 Task: In the "Upcoming" board, enter the title "No More Upcoming Items".
Action: Mouse moved to (259, 179)
Screenshot: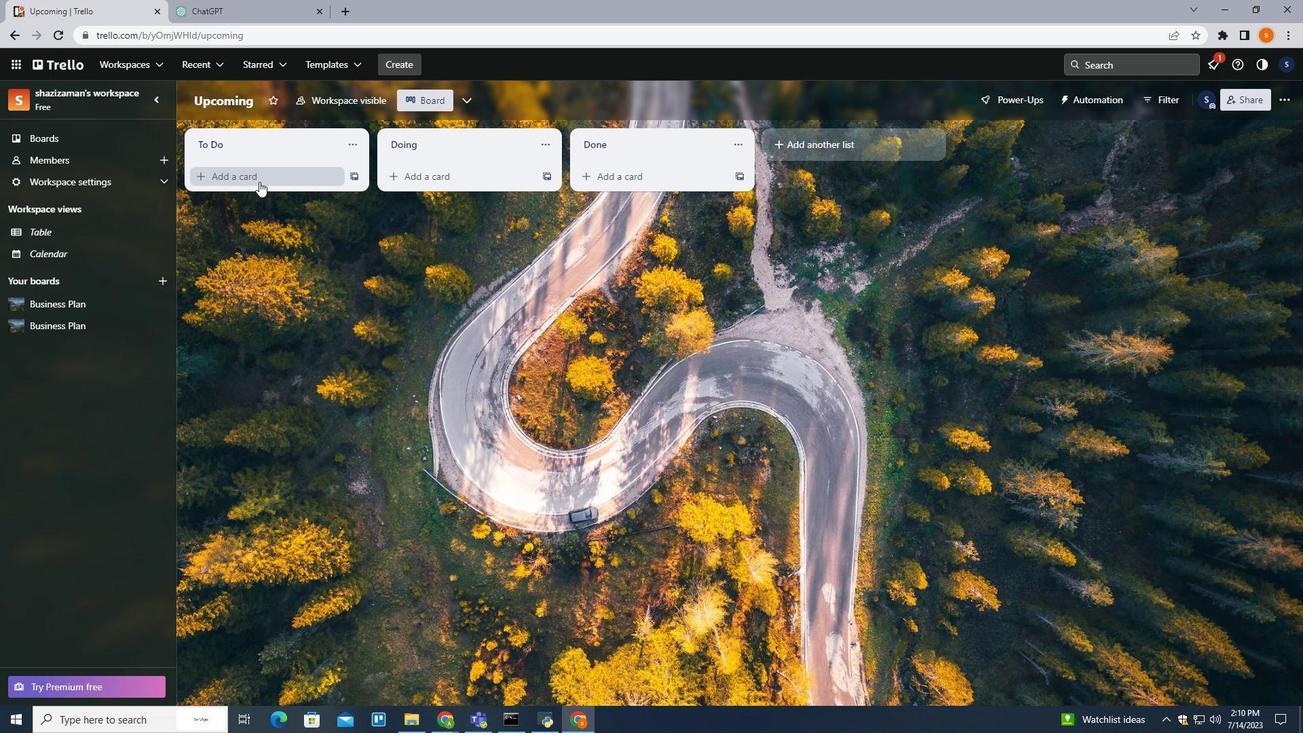 
Action: Mouse pressed left at (259, 179)
Screenshot: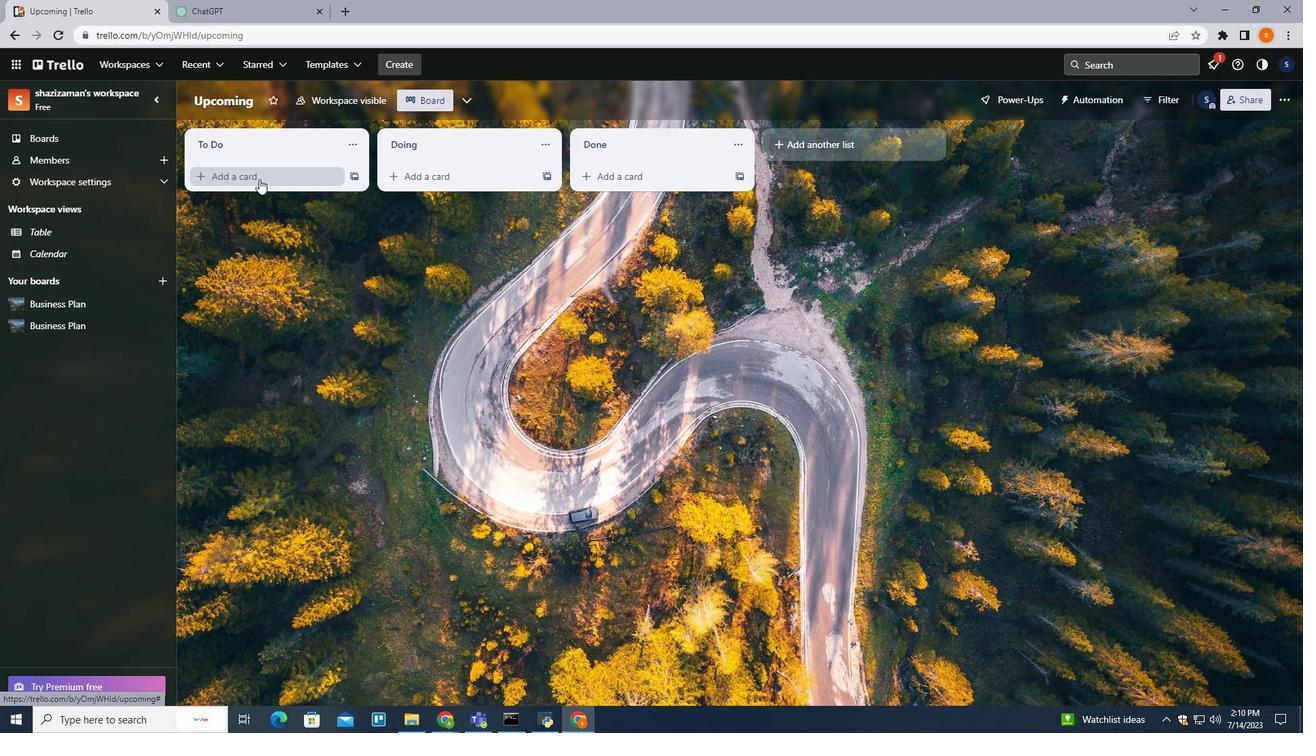 
Action: Key pressed <Key.shift><Key.shift><Key.shift><Key.shift><Key.shift><Key.shift><Key.shift><Key.shift><Key.shift><Key.shift><Key.shift><Key.shift><Key.shift><Key.shift><Key.shift><Key.shift><Key.shift><Key.shift>No<Key.space>more<Key.space><Key.shift>Uc<Key.backspace>pcoming<Key.space><Key.shift>Itema<Key.backspace>s<Key.enter>
Screenshot: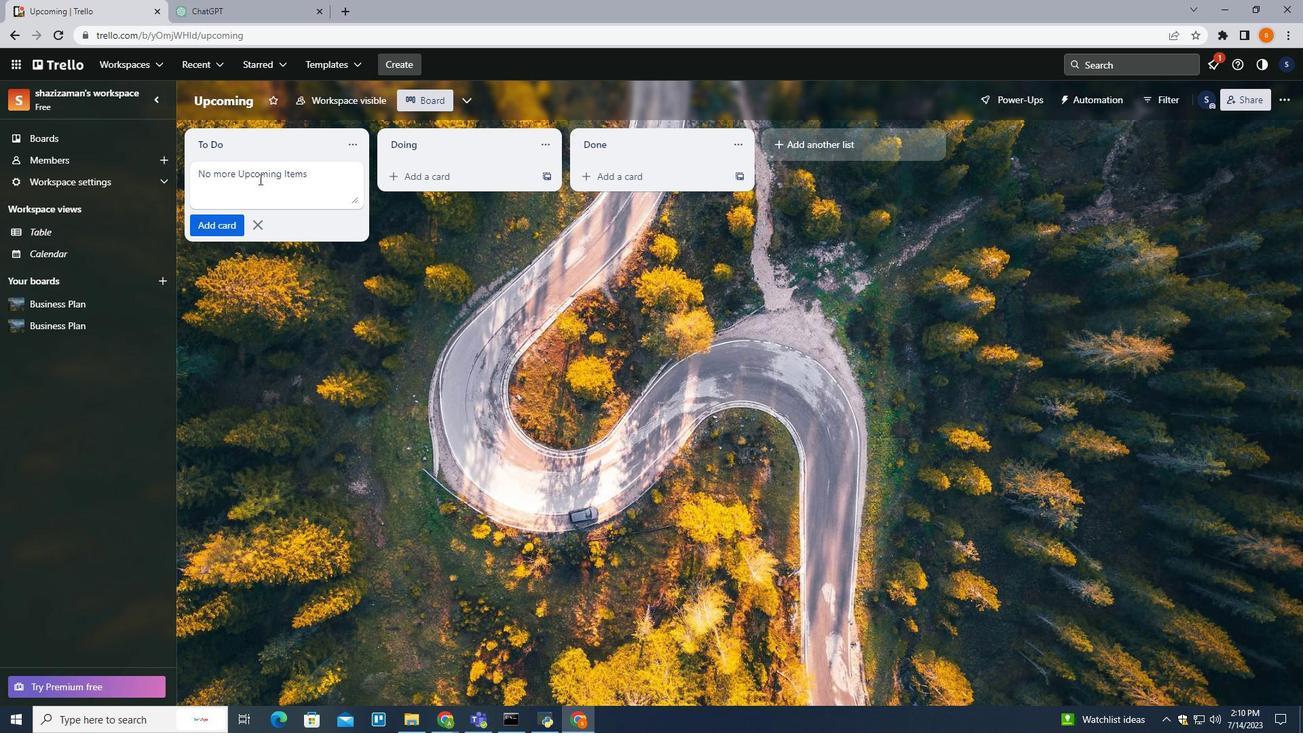 
Action: Mouse moved to (513, 471)
Screenshot: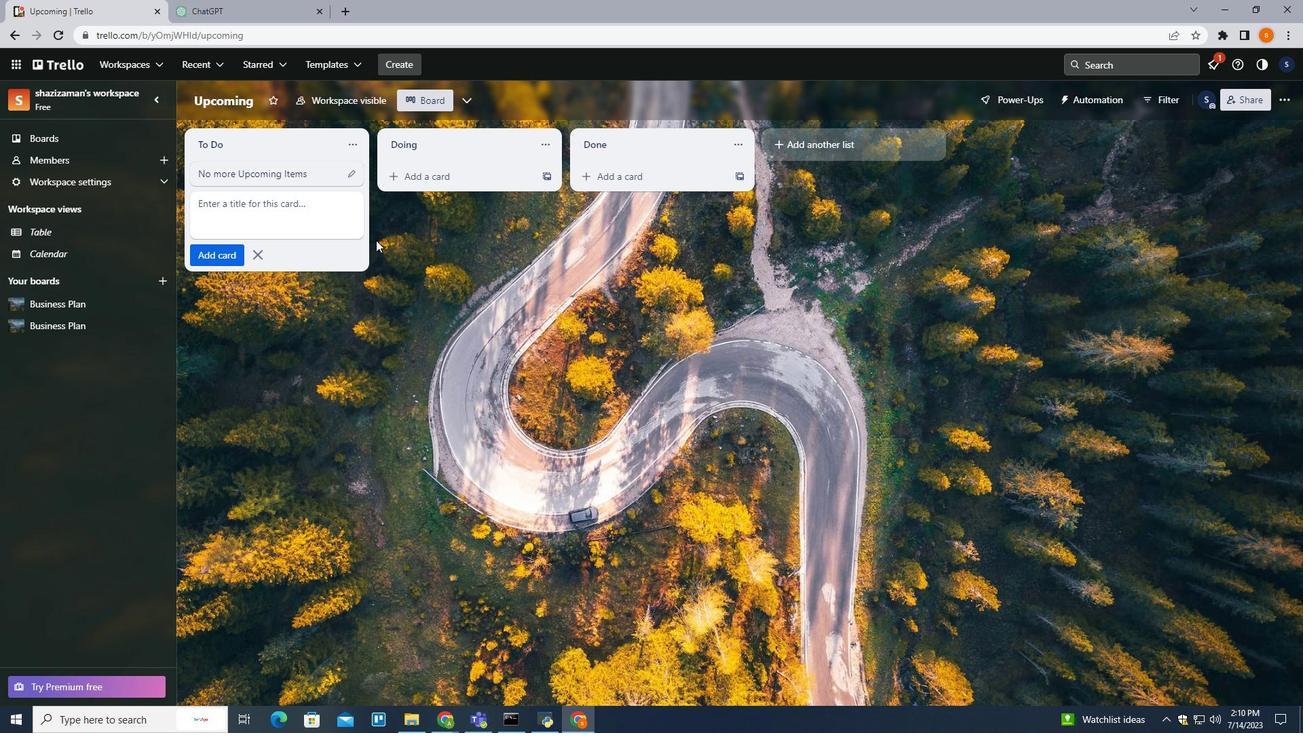 
Action: Mouse pressed left at (513, 471)
Screenshot: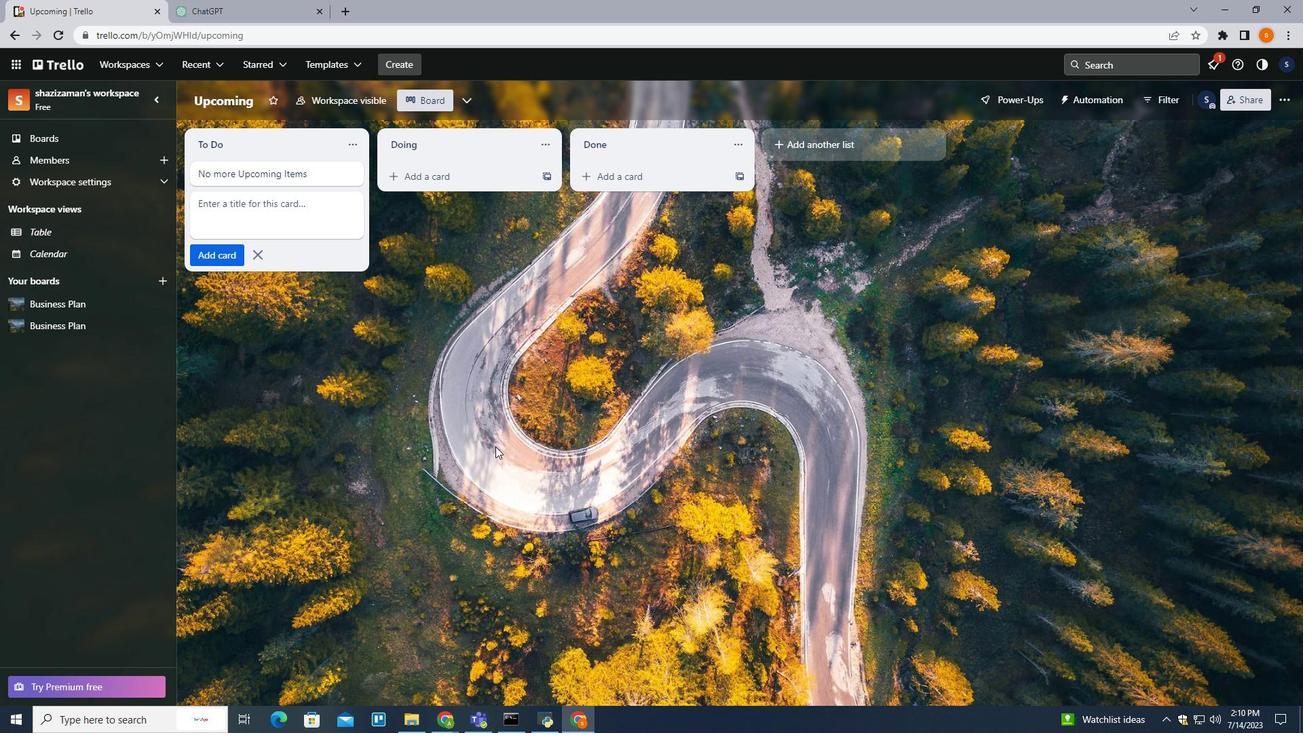 
